 Task: Check the sale-to-list price of single-family homes in the last 3 years.
Action: Mouse moved to (713, 67)
Screenshot: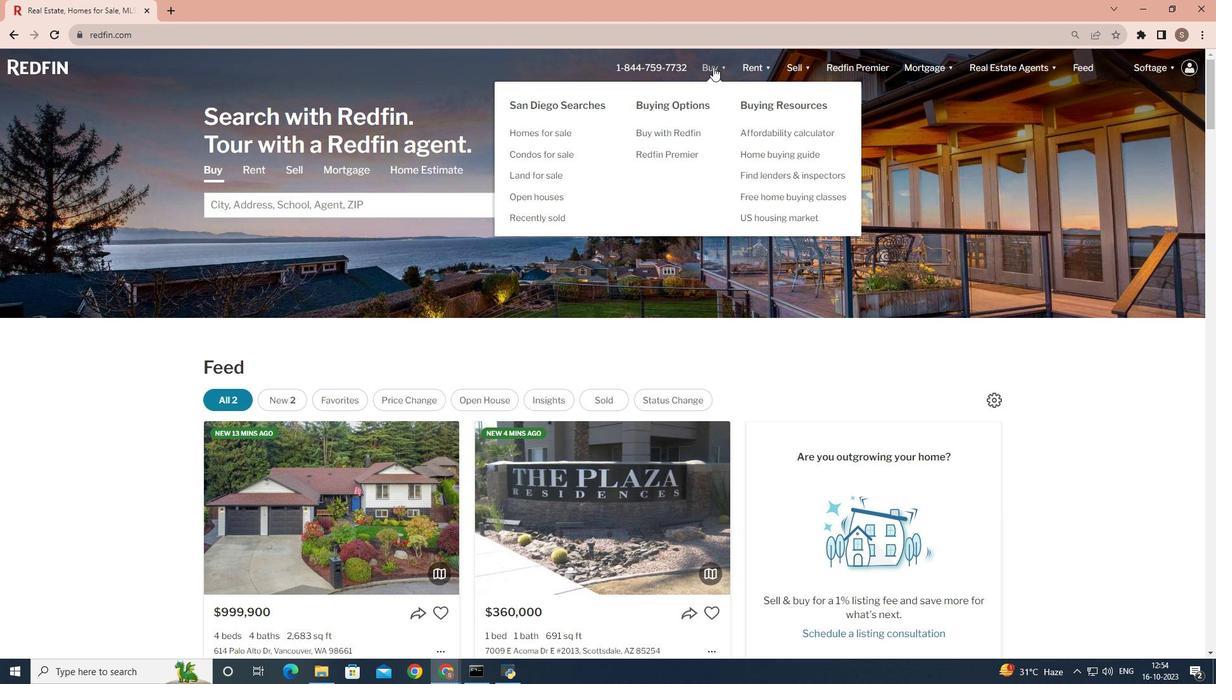 
Action: Mouse pressed left at (713, 67)
Screenshot: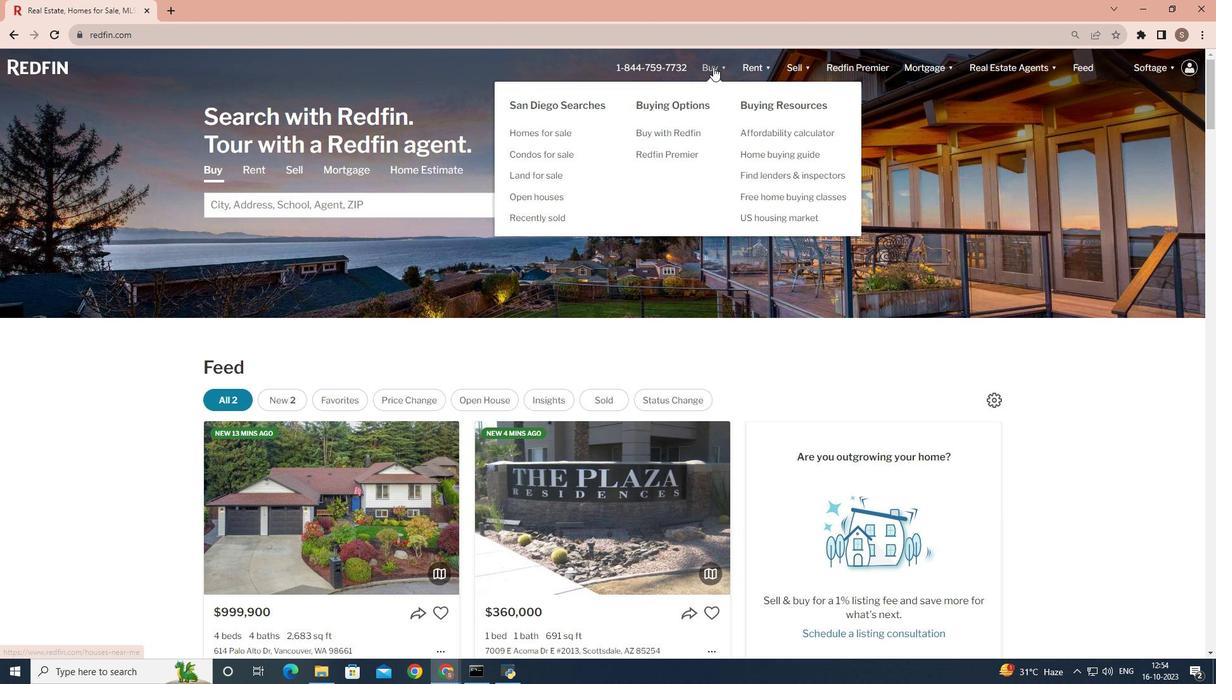 
Action: Mouse moved to (323, 266)
Screenshot: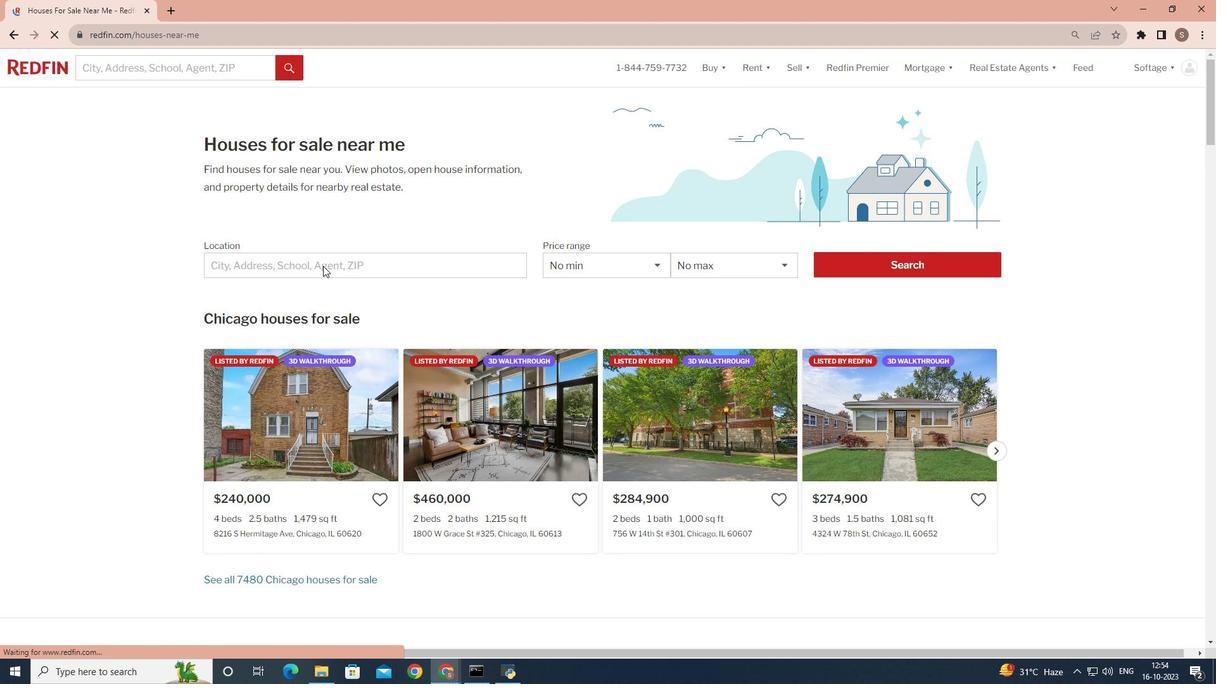 
Action: Mouse pressed left at (323, 266)
Screenshot: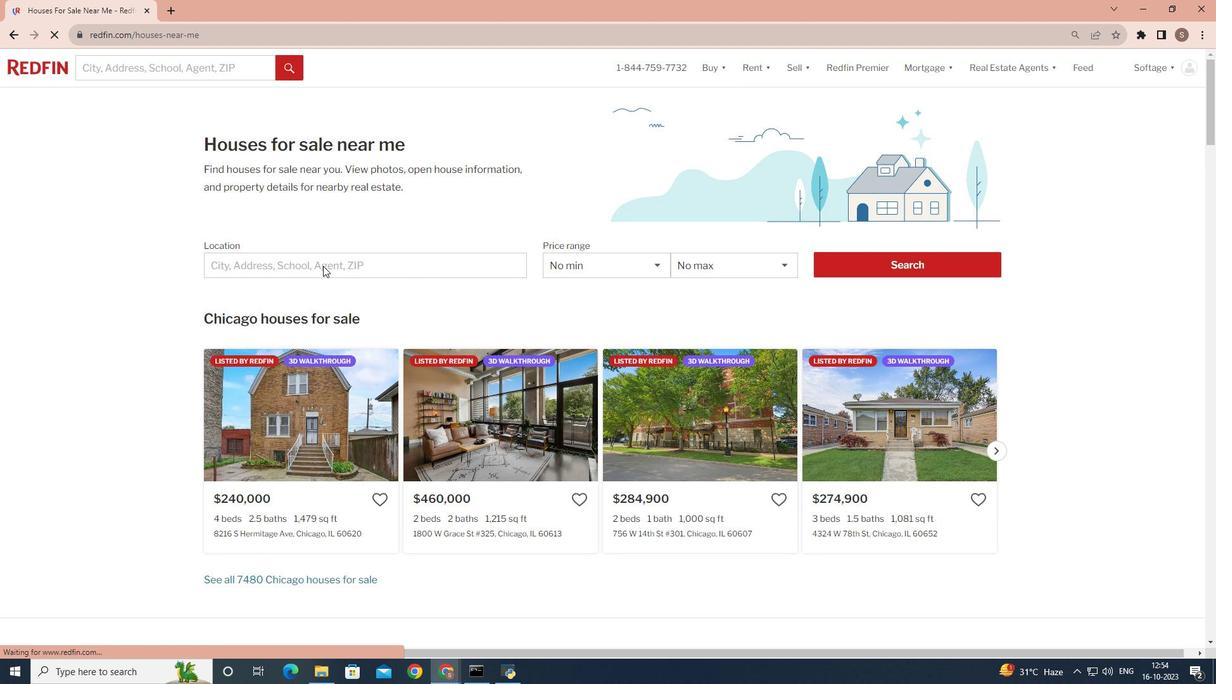 
Action: Mouse moved to (288, 263)
Screenshot: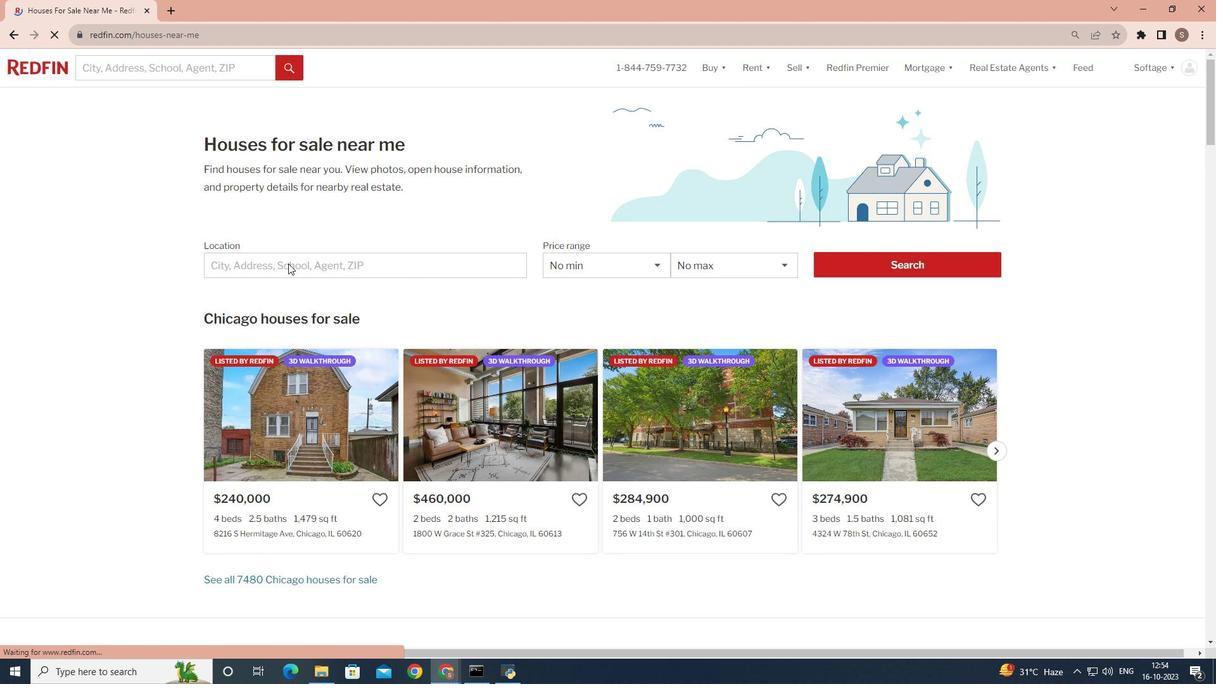 
Action: Mouse pressed left at (288, 263)
Screenshot: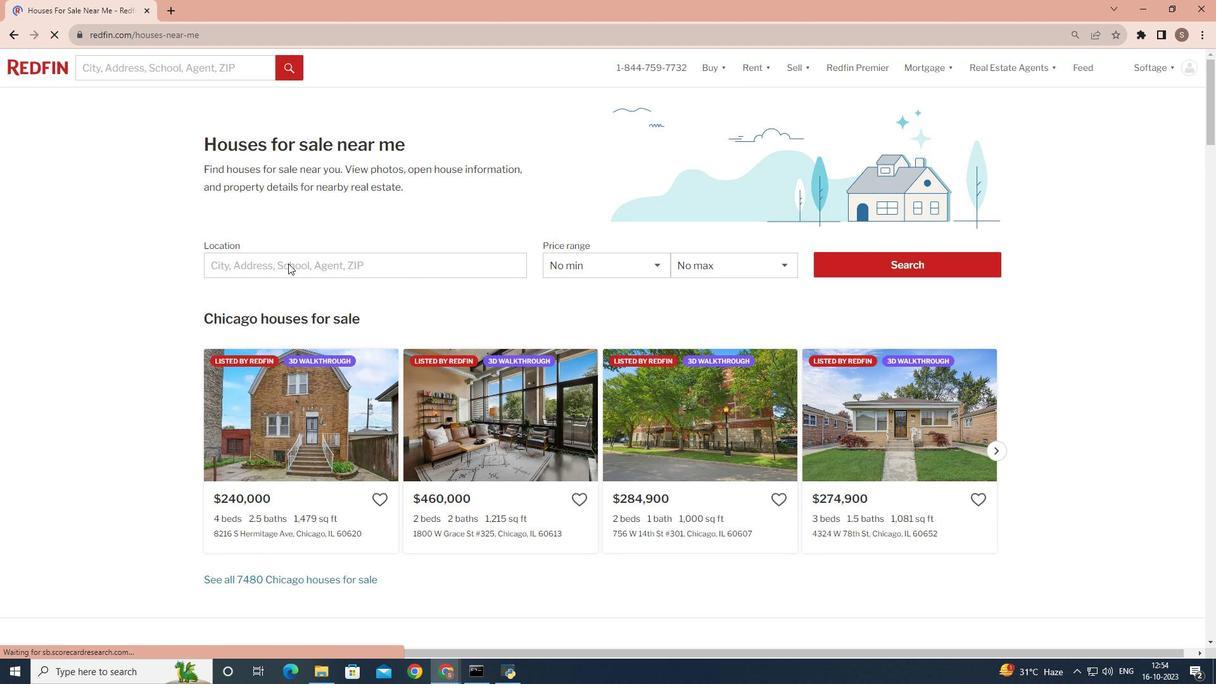 
Action: Mouse moved to (238, 263)
Screenshot: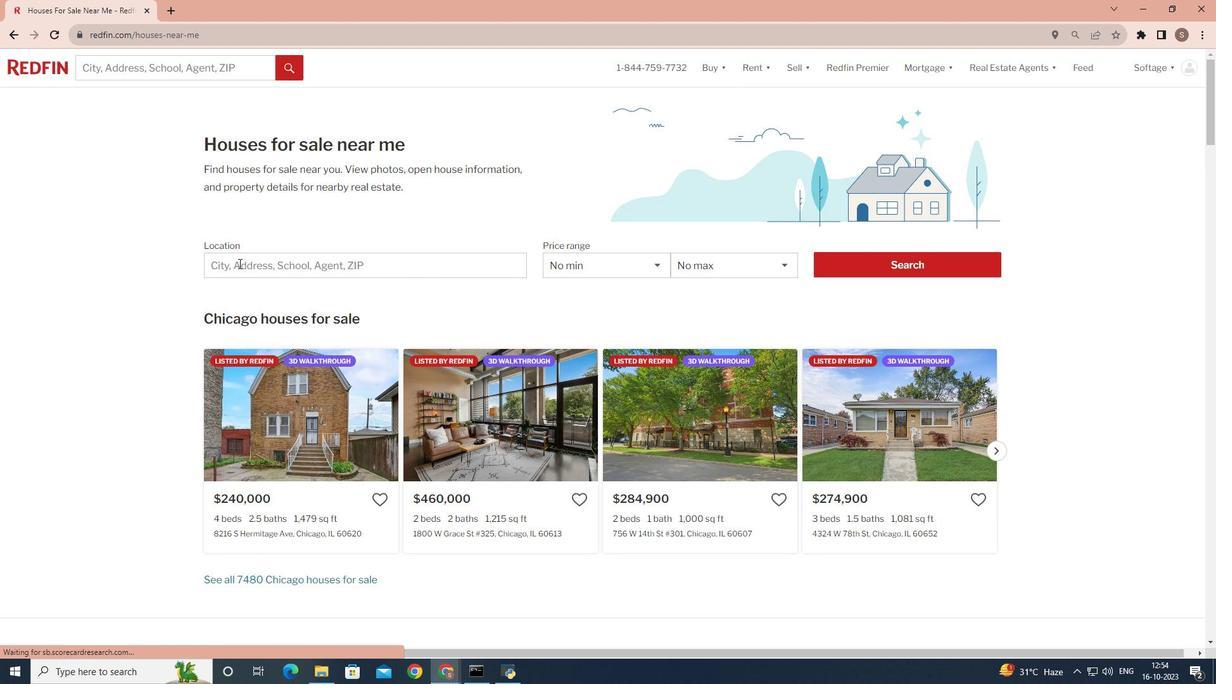 
Action: Mouse pressed left at (238, 263)
Screenshot: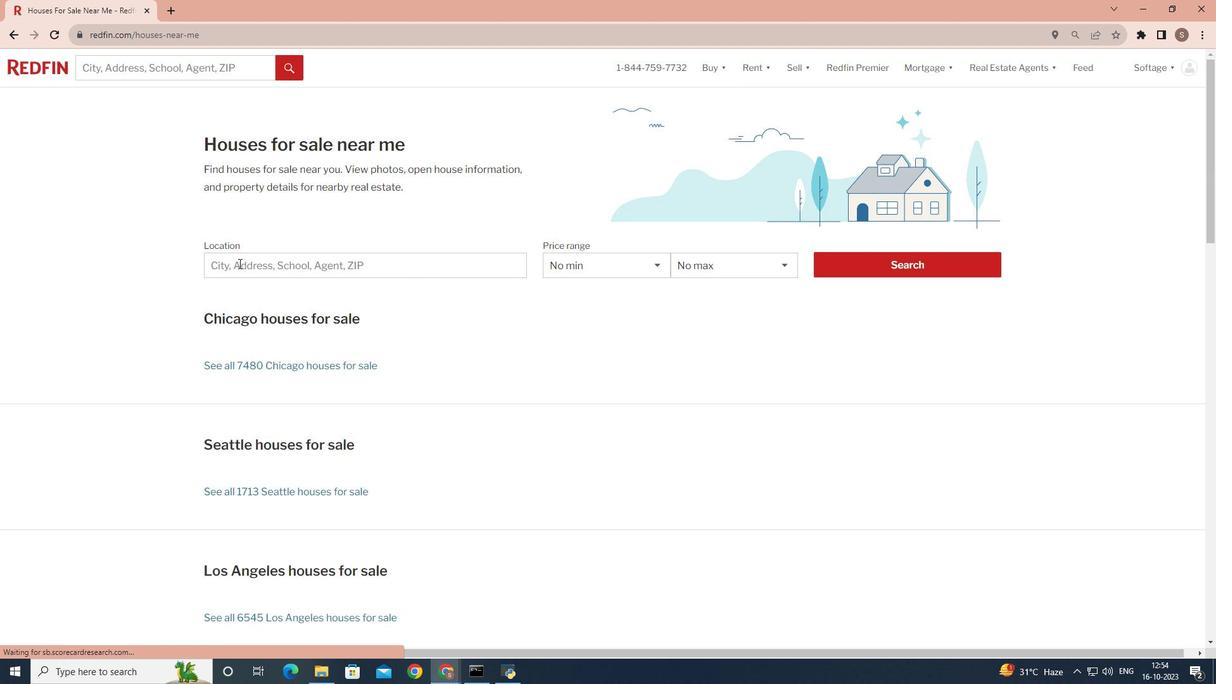 
Action: Key pressed <Key.shift>San<Key.space><Key.shift>Diego
Screenshot: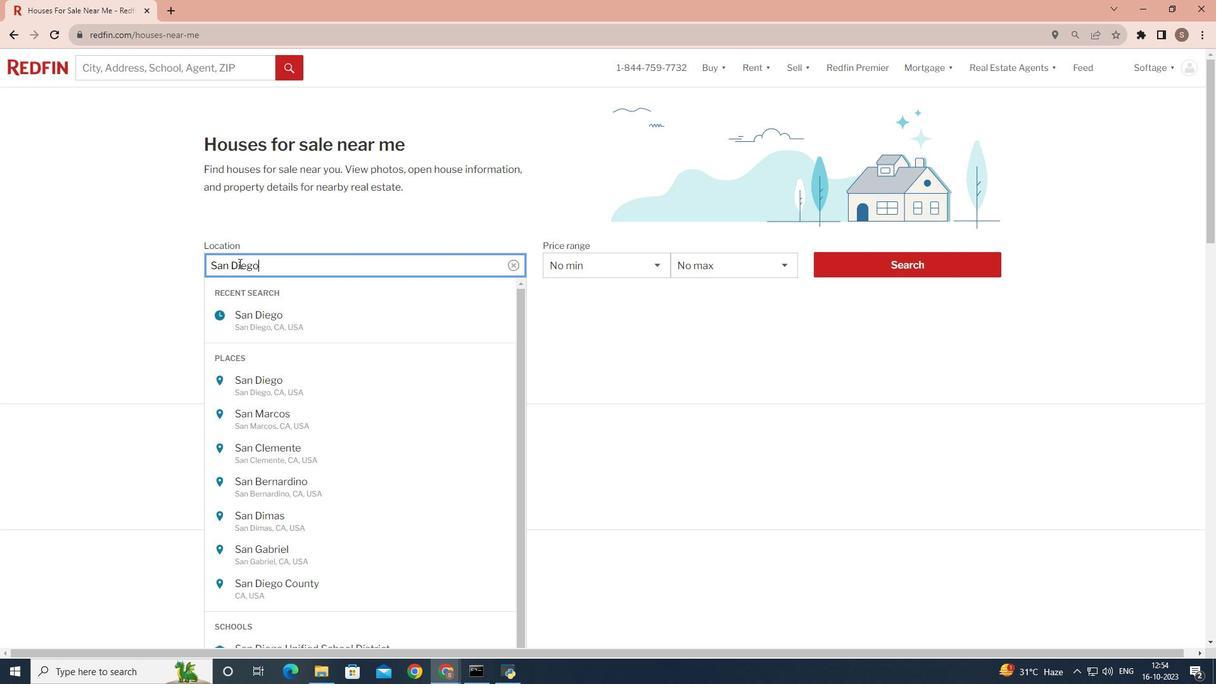 
Action: Mouse moved to (827, 256)
Screenshot: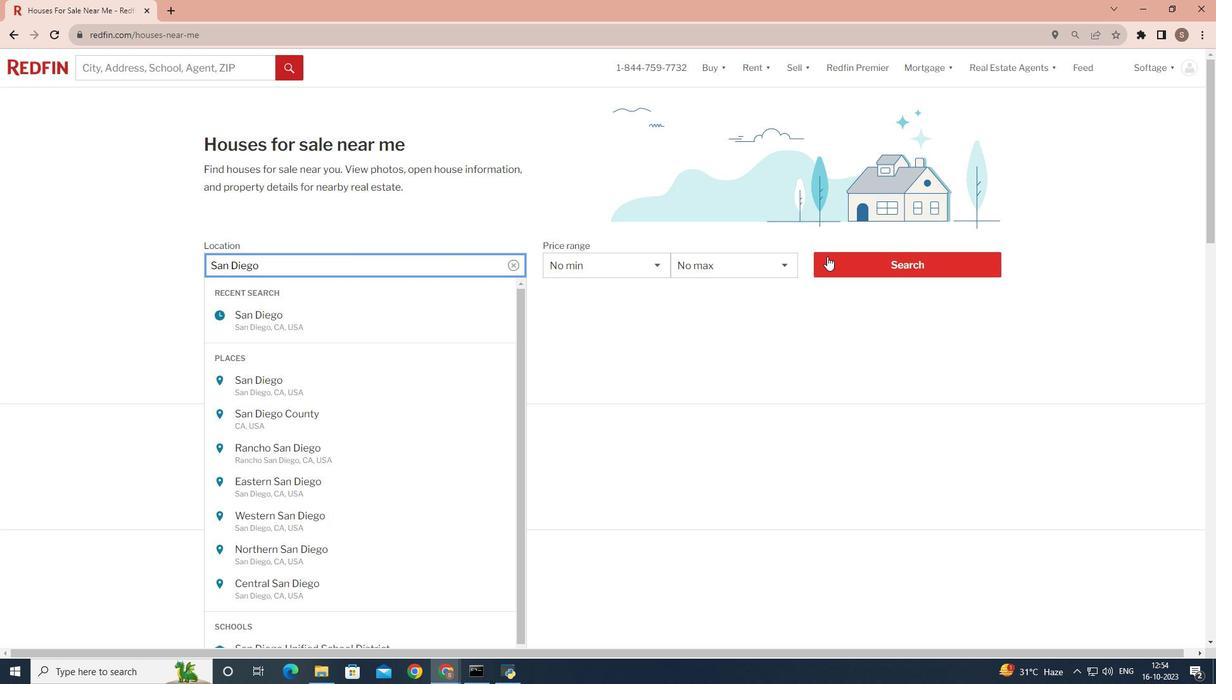 
Action: Mouse pressed left at (827, 256)
Screenshot: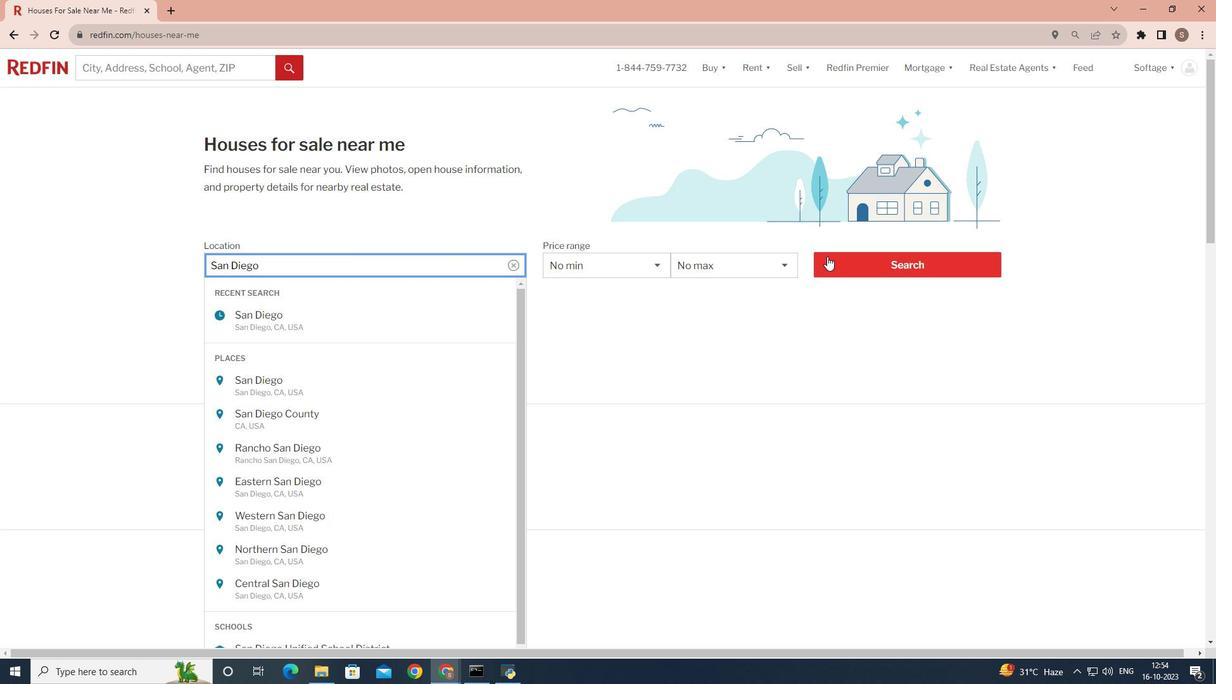 
Action: Mouse moved to (846, 260)
Screenshot: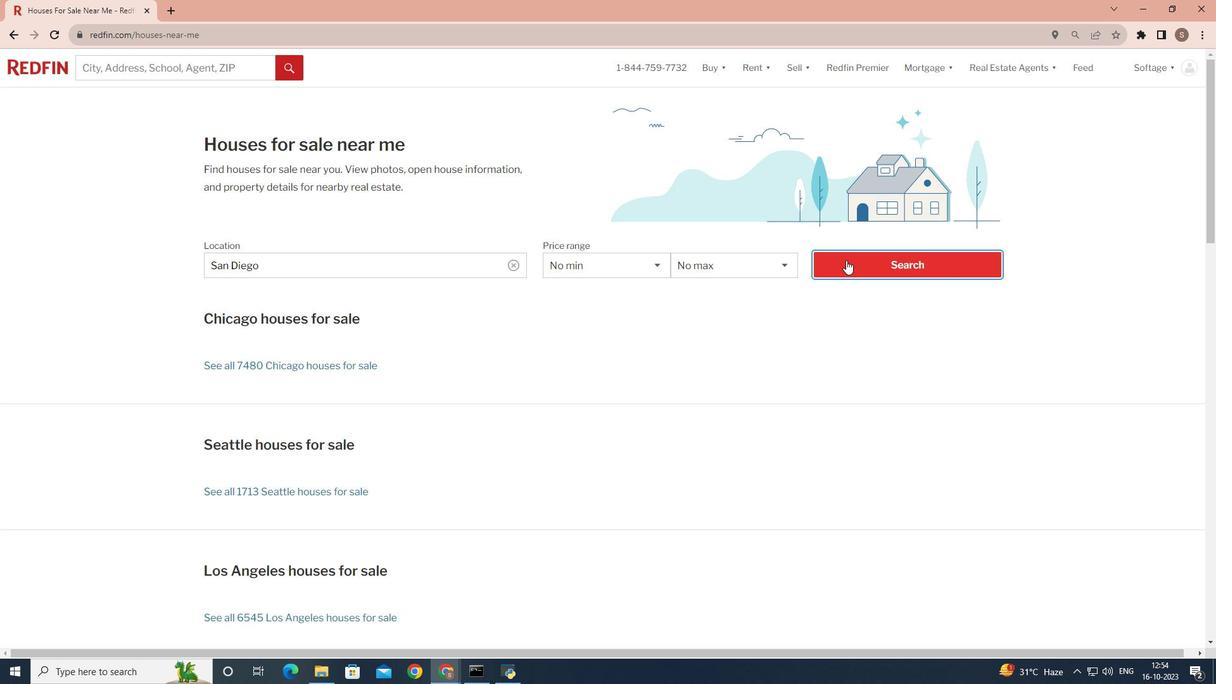 
Action: Mouse pressed left at (846, 260)
Screenshot: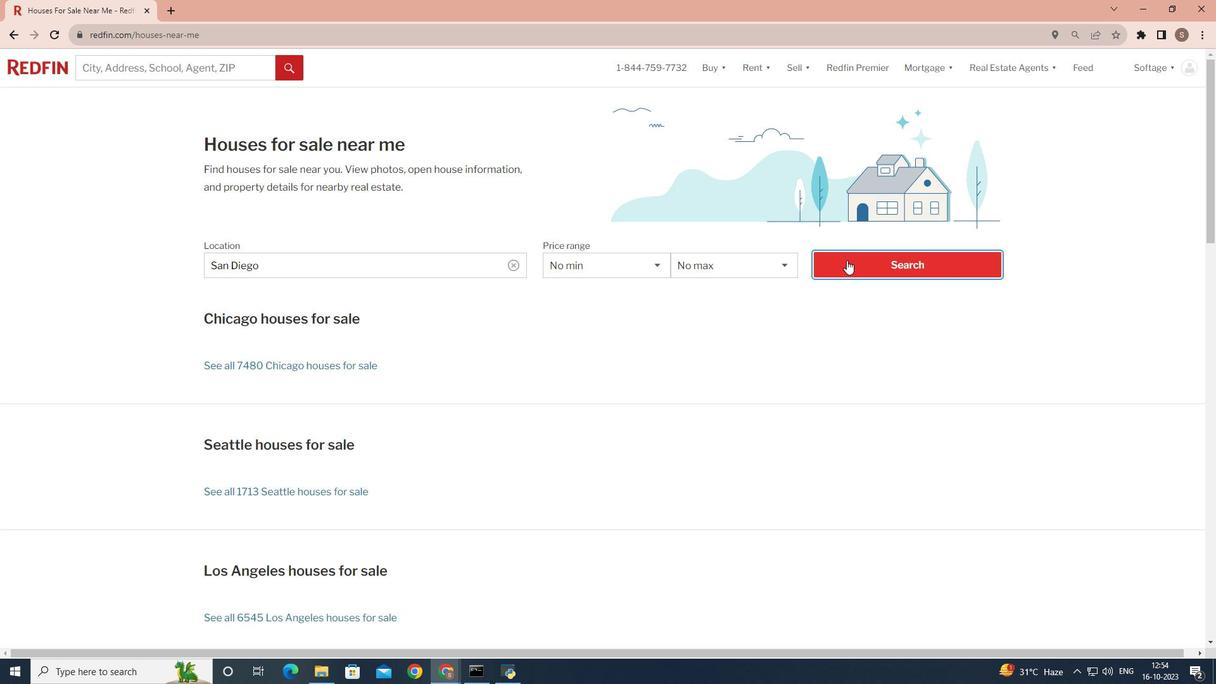 
Action: Mouse moved to (1076, 107)
Screenshot: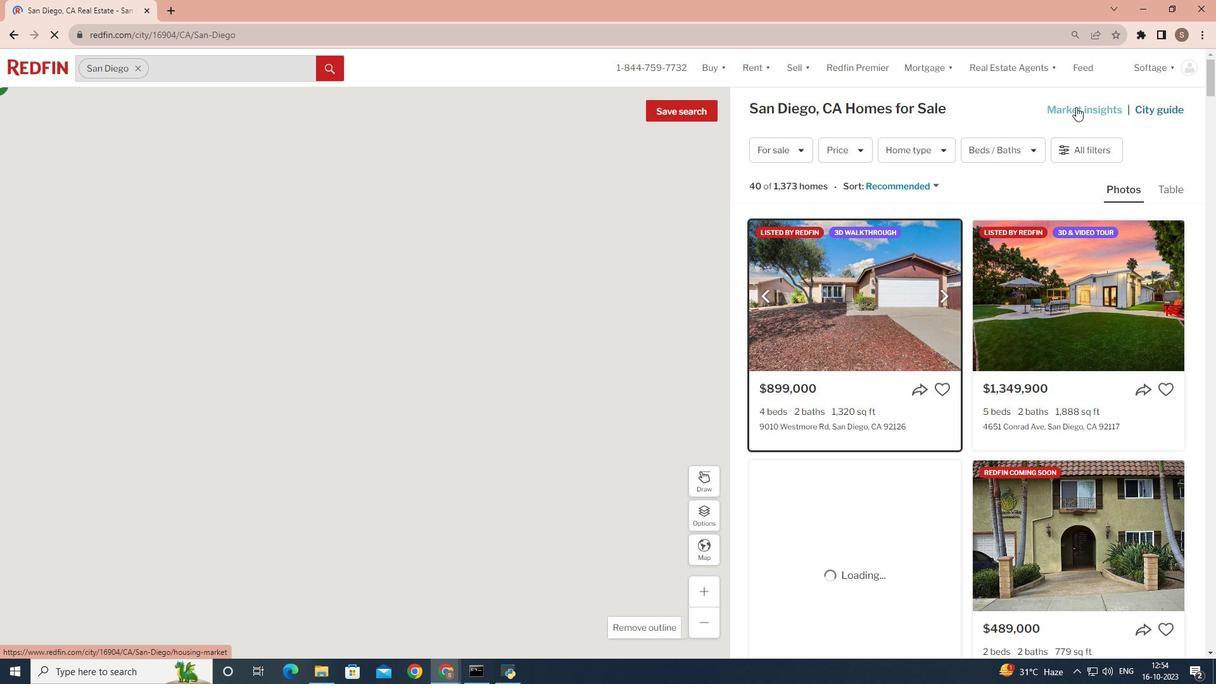 
Action: Mouse pressed left at (1076, 107)
Screenshot: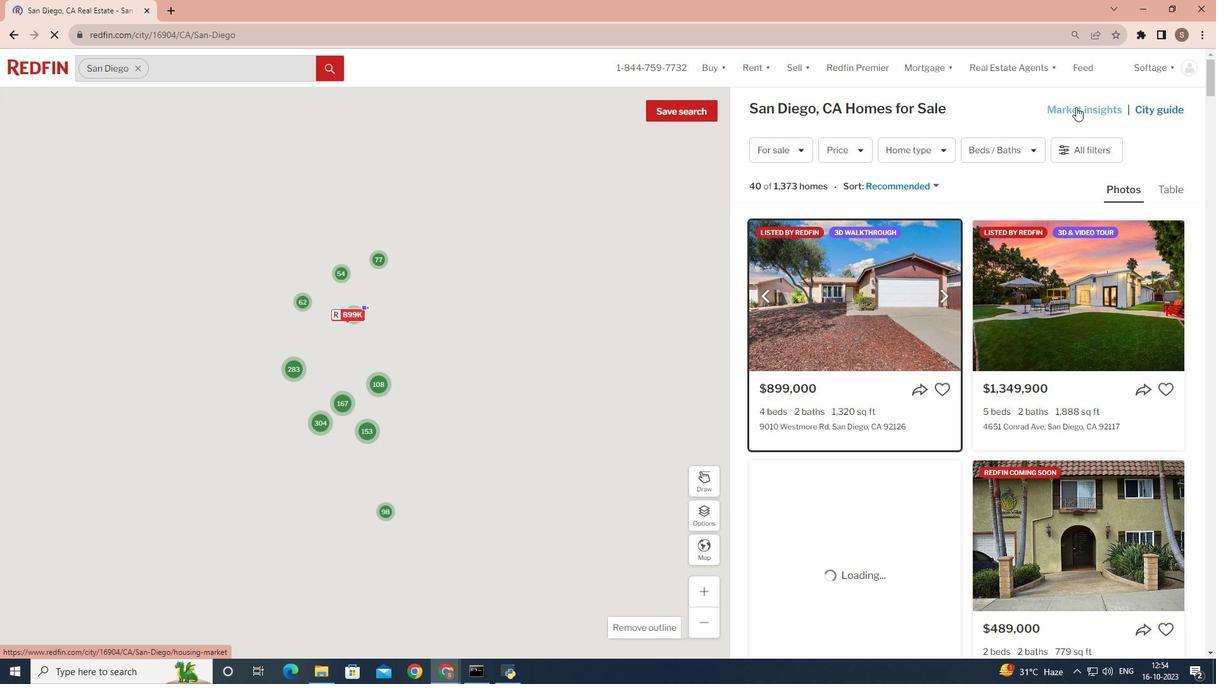 
Action: Mouse moved to (309, 223)
Screenshot: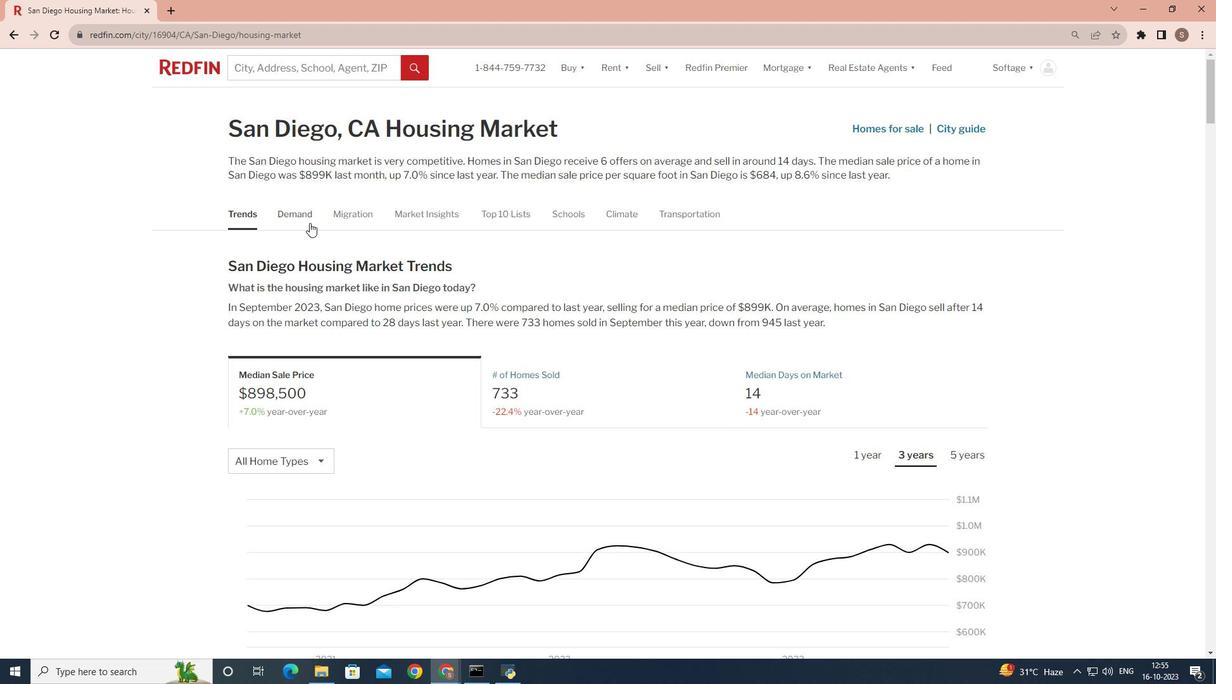 
Action: Mouse pressed left at (309, 223)
Screenshot: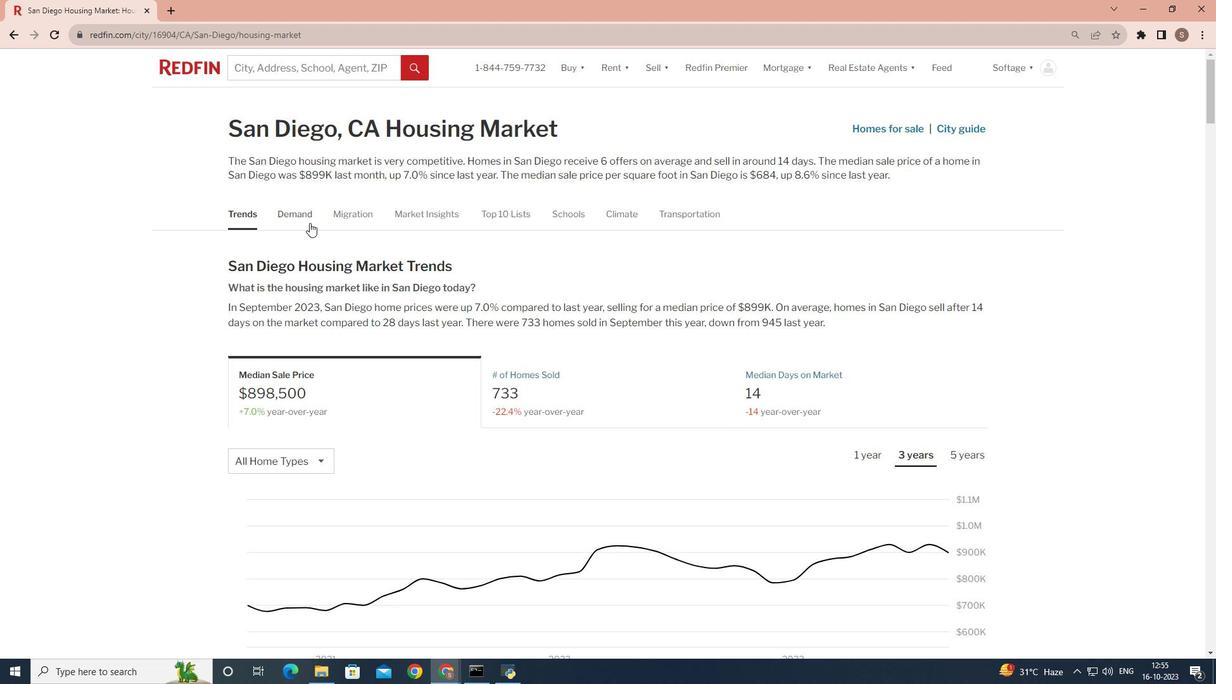 
Action: Mouse moved to (312, 361)
Screenshot: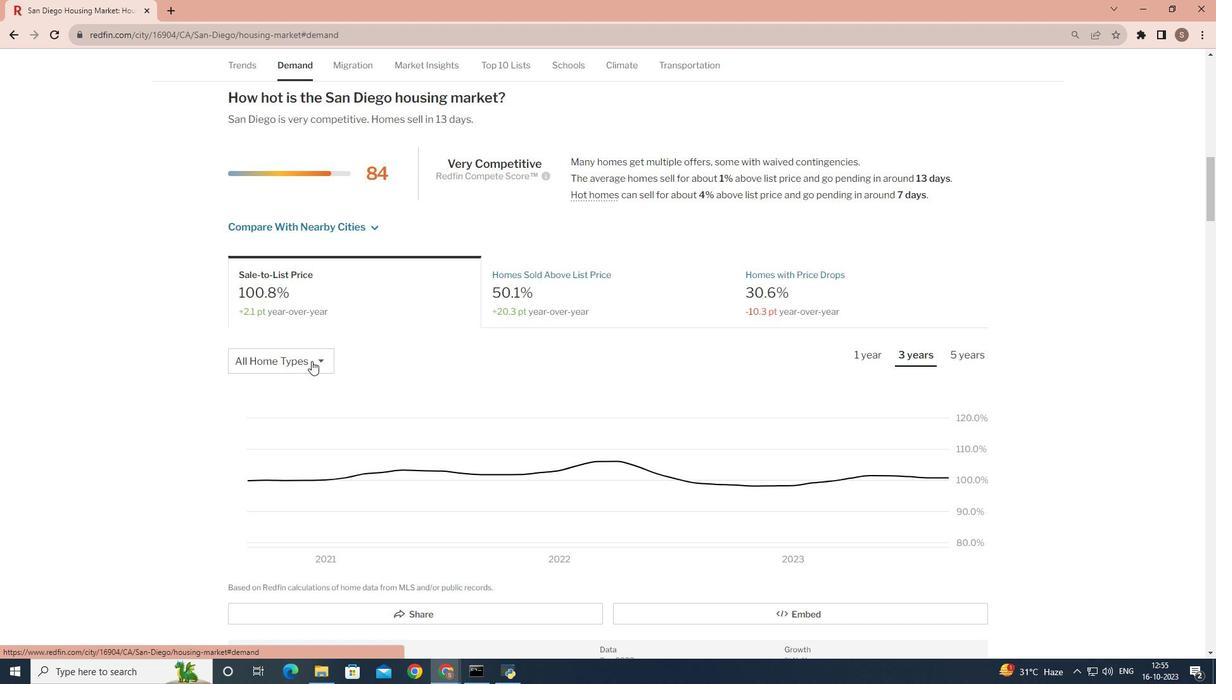 
Action: Mouse pressed left at (312, 361)
Screenshot: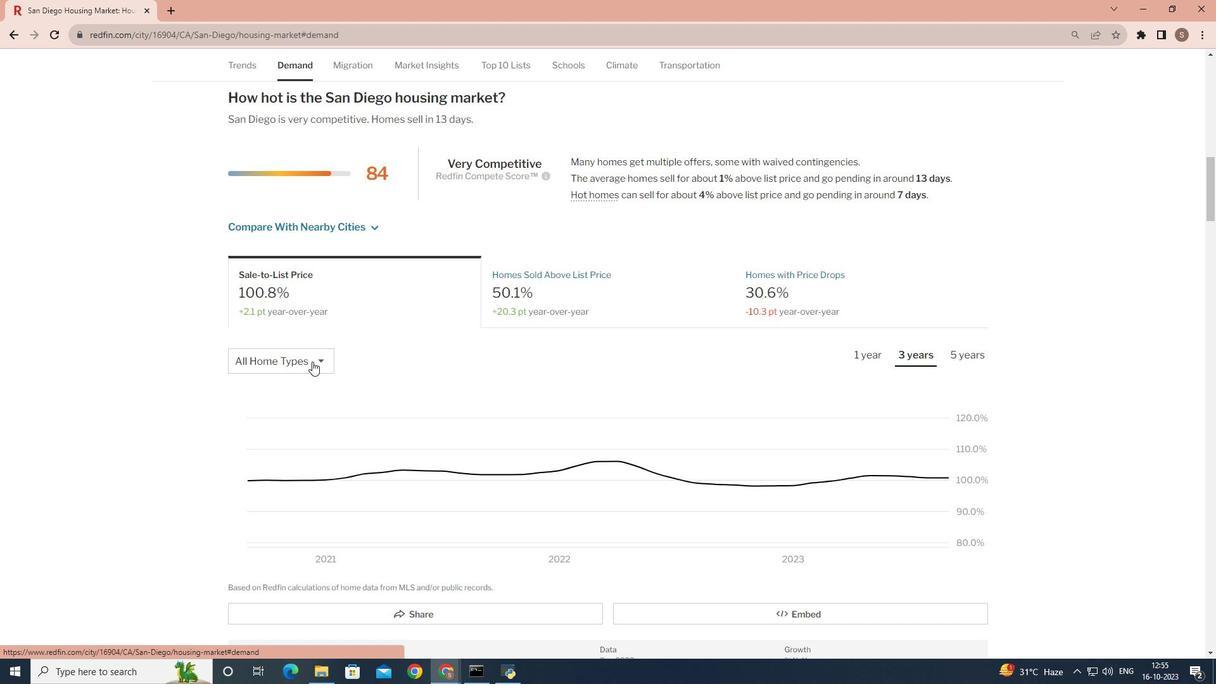 
Action: Mouse moved to (296, 411)
Screenshot: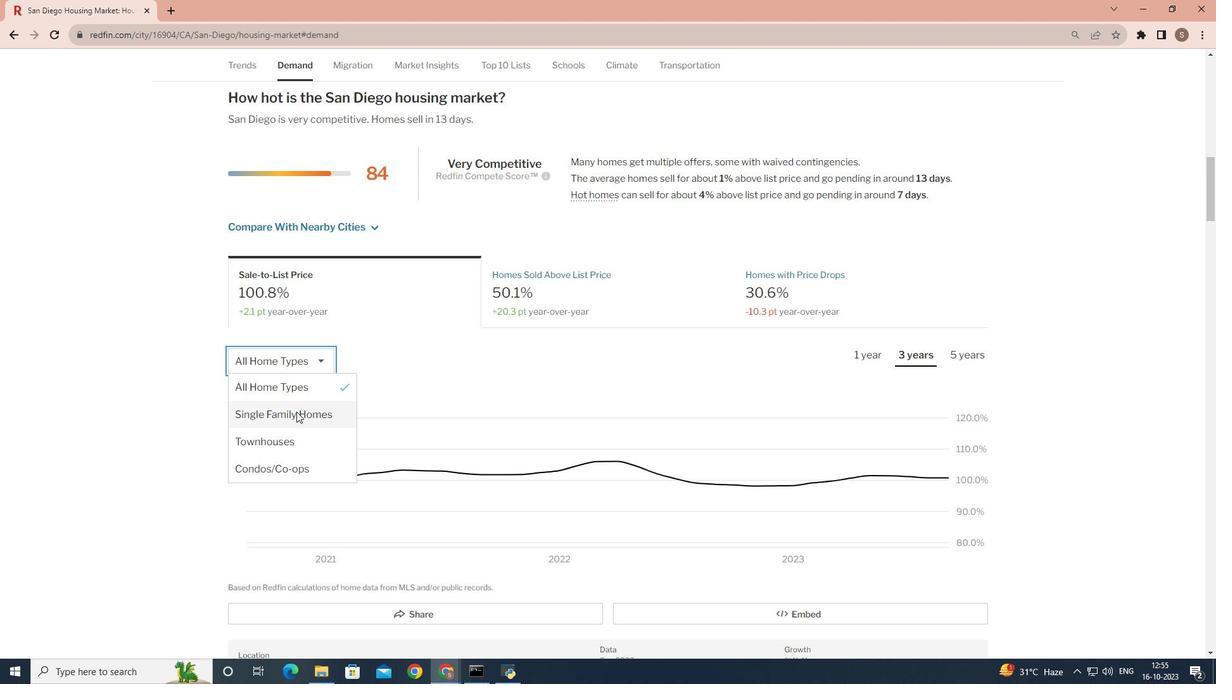 
Action: Mouse pressed left at (296, 411)
Screenshot: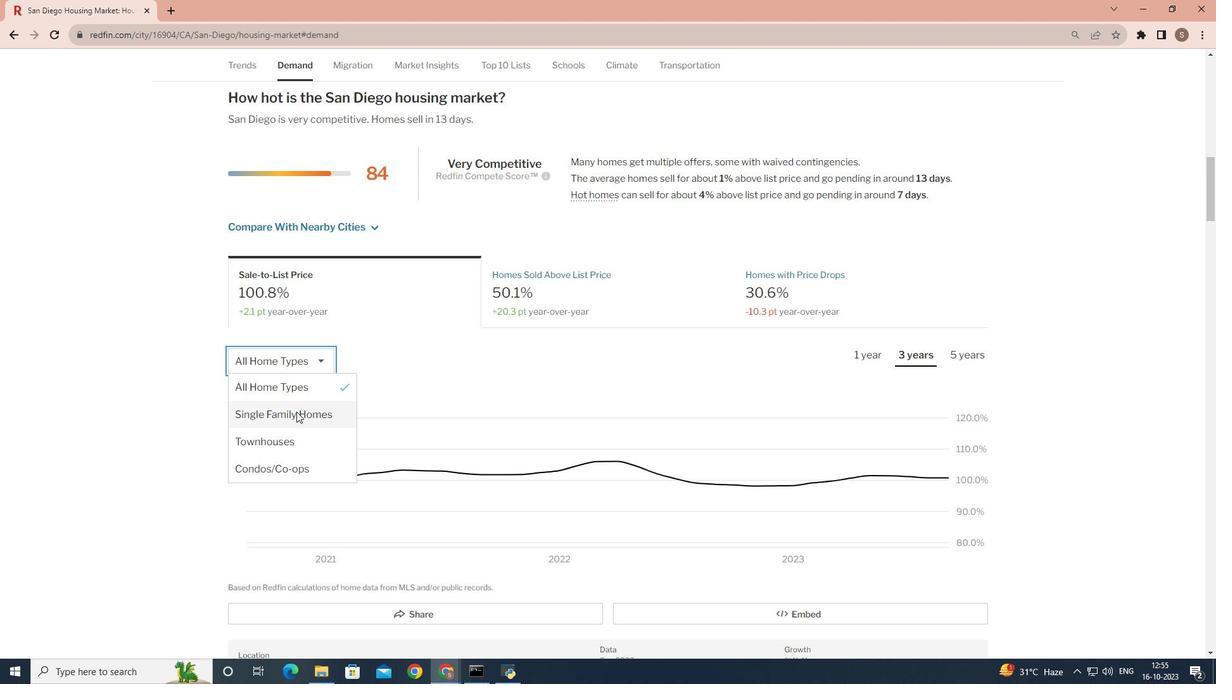 
Action: Mouse moved to (912, 353)
Screenshot: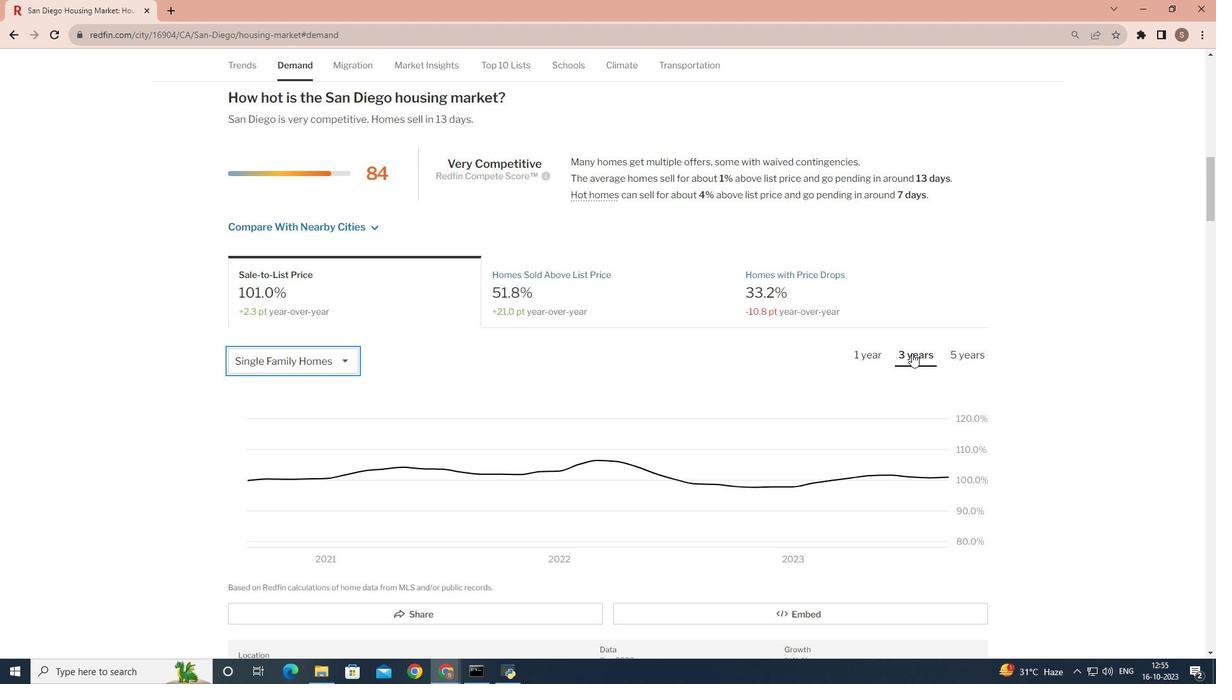 
Action: Mouse pressed left at (912, 353)
Screenshot: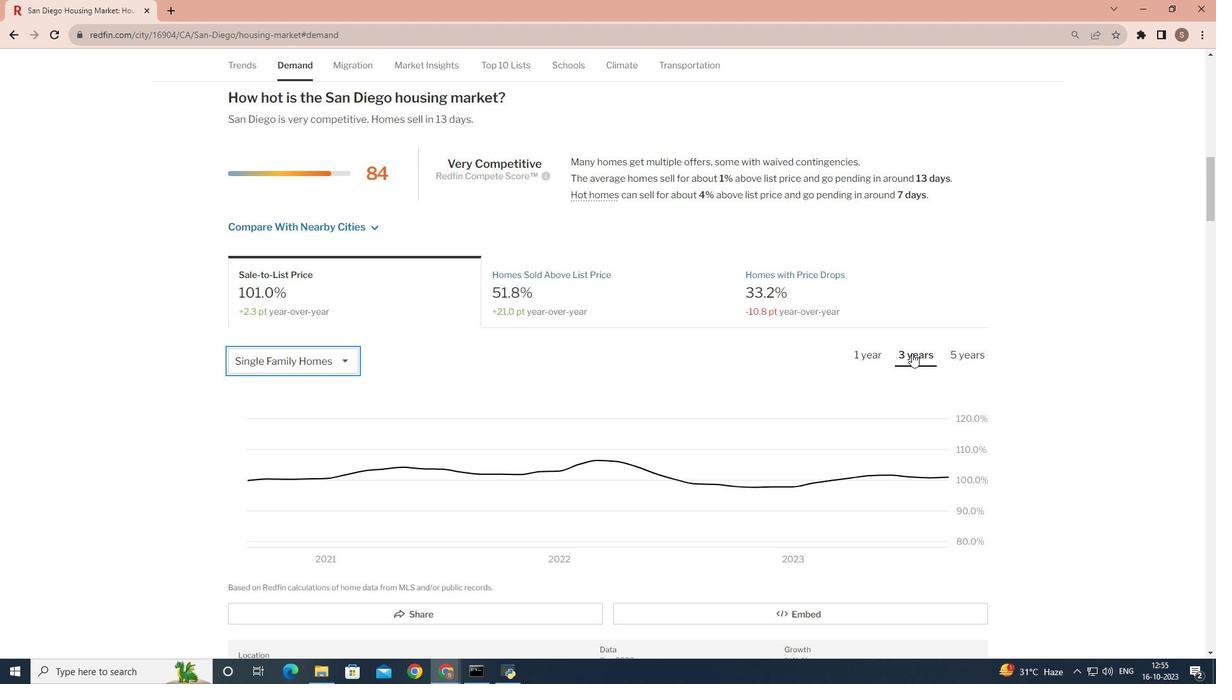 
